 Task: Add Island Jerk Colossal Peeled & Deveined Raw Shrimp Skewers to the cart.
Action: Mouse moved to (22, 149)
Screenshot: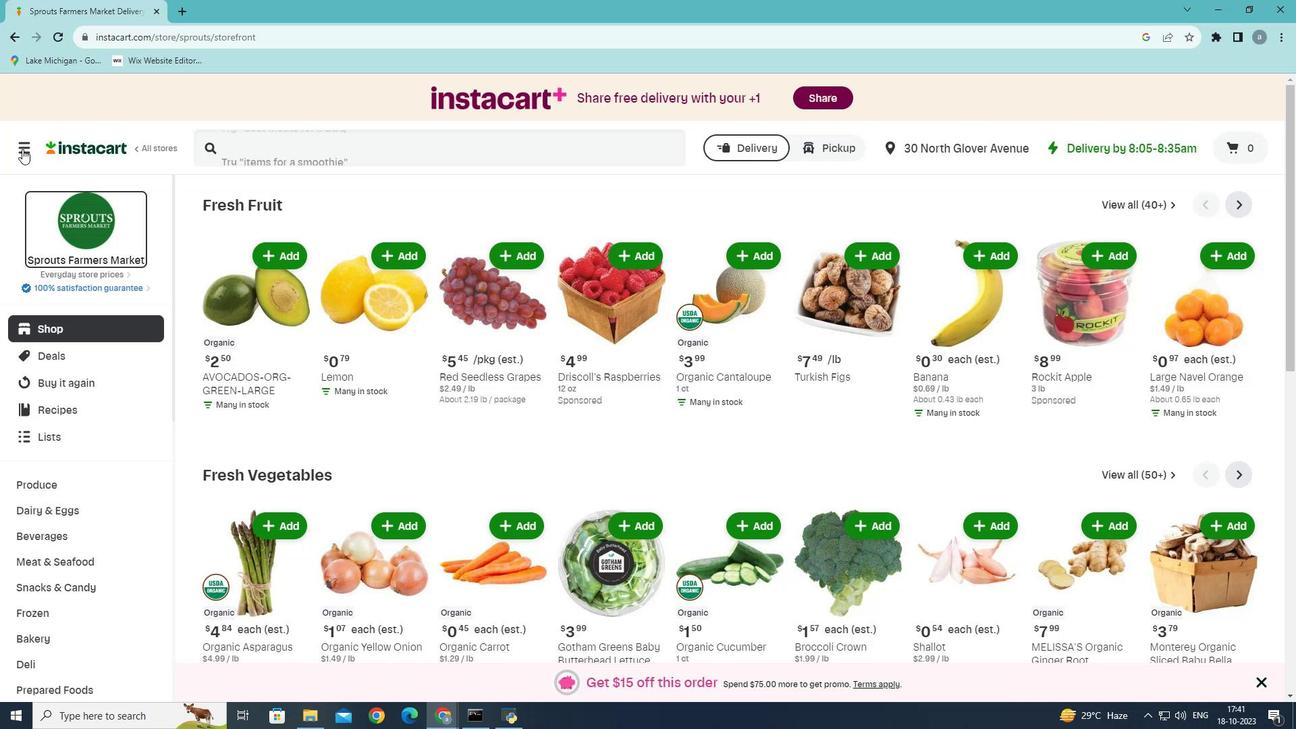 
Action: Mouse pressed left at (22, 149)
Screenshot: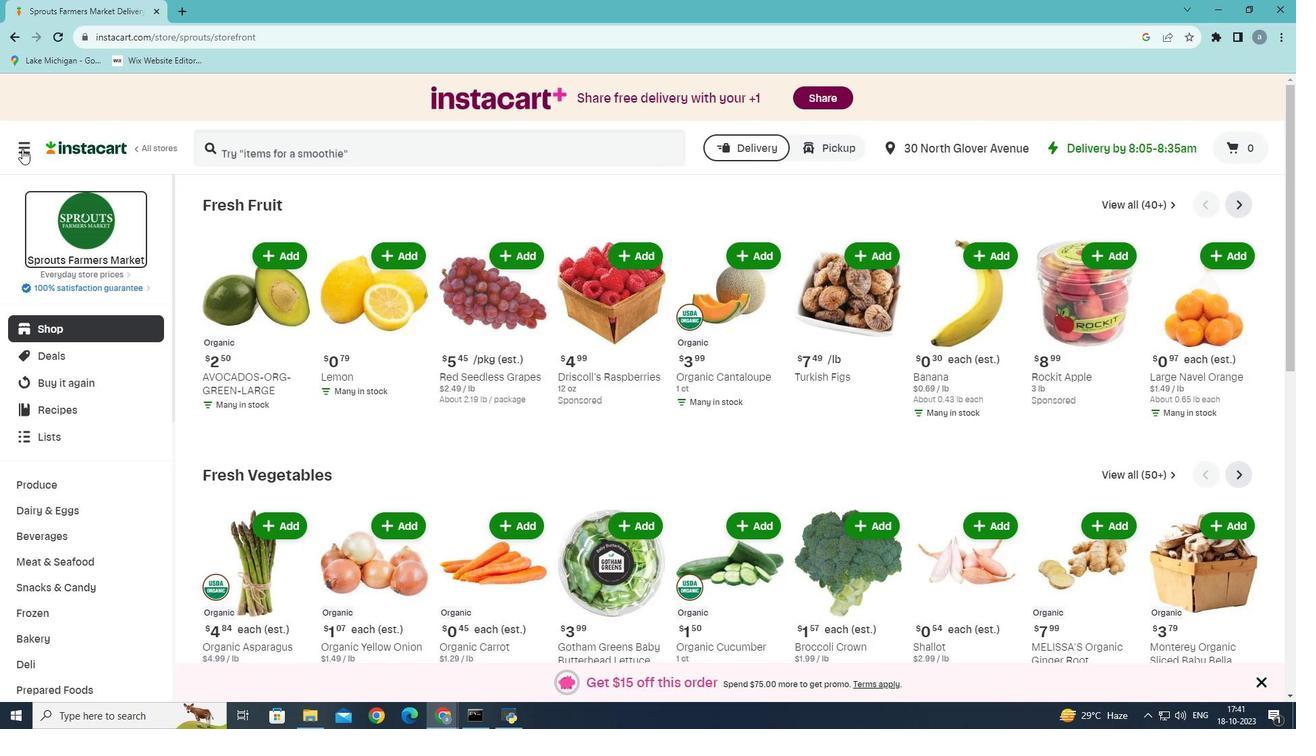 
Action: Mouse moved to (54, 387)
Screenshot: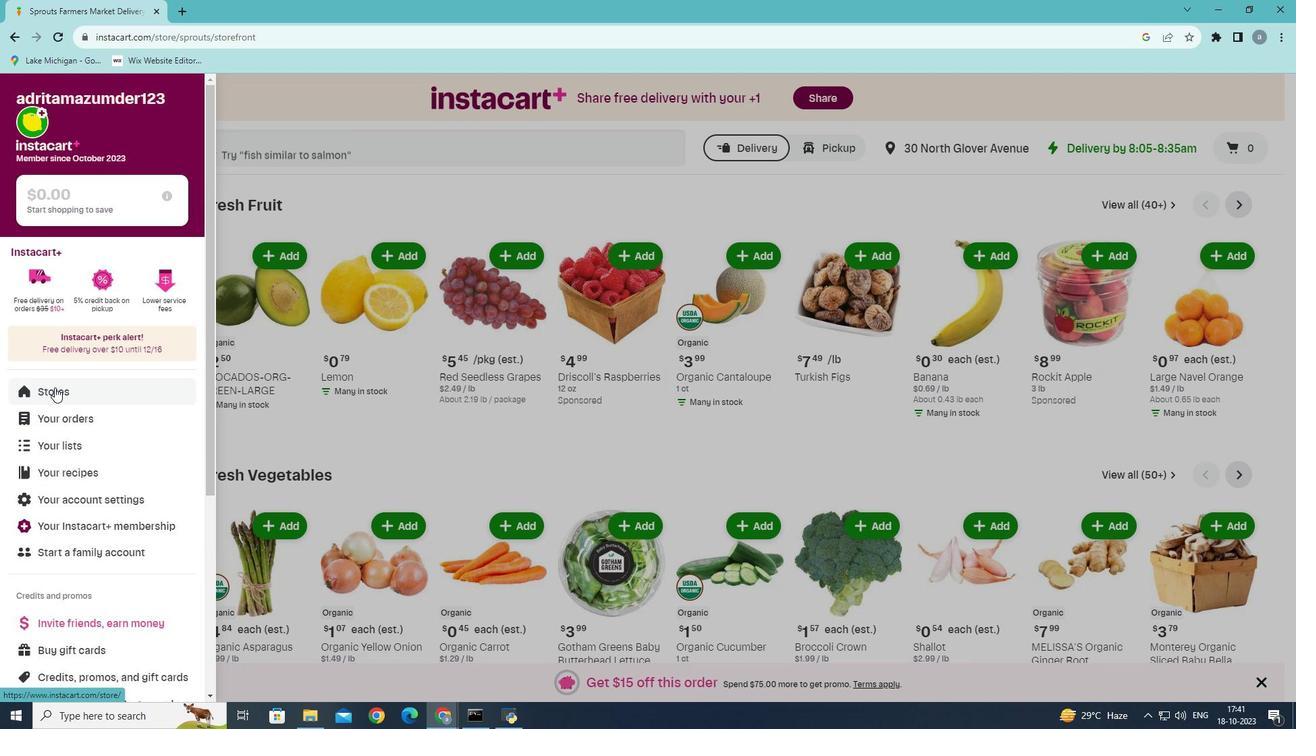 
Action: Mouse pressed left at (54, 387)
Screenshot: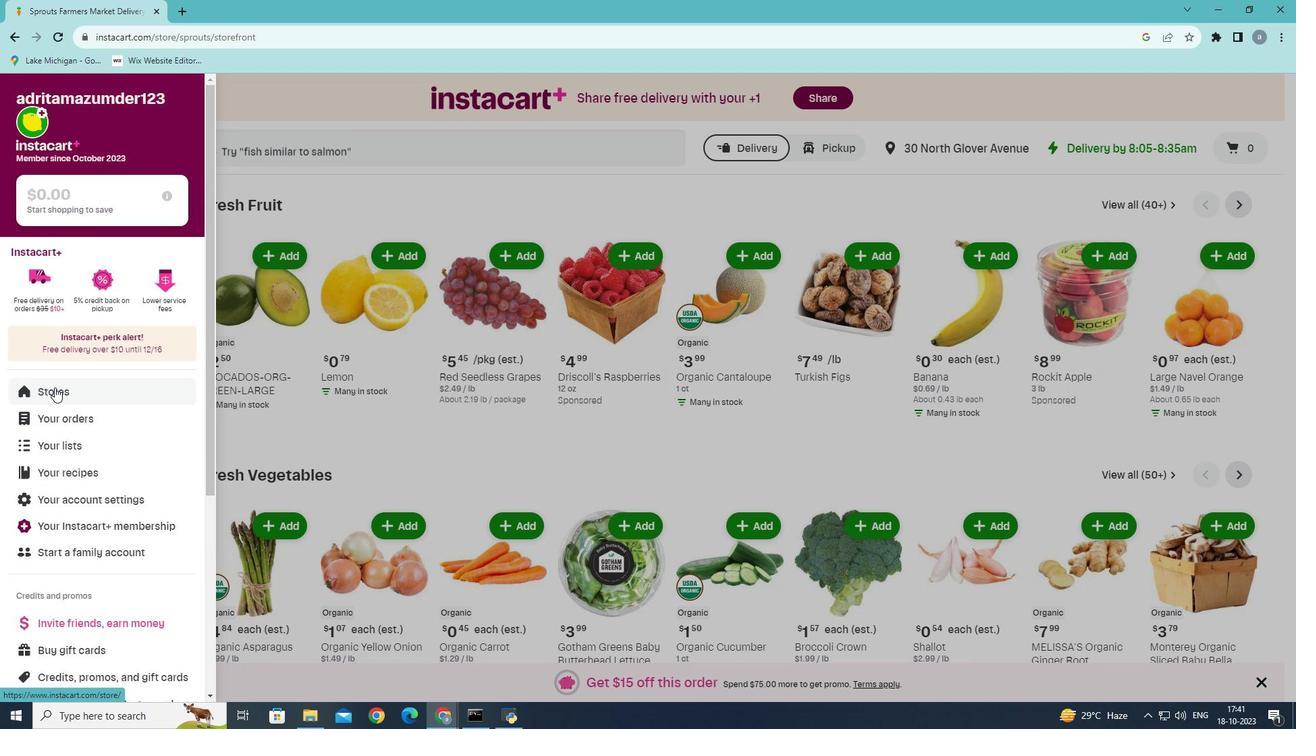 
Action: Mouse moved to (322, 153)
Screenshot: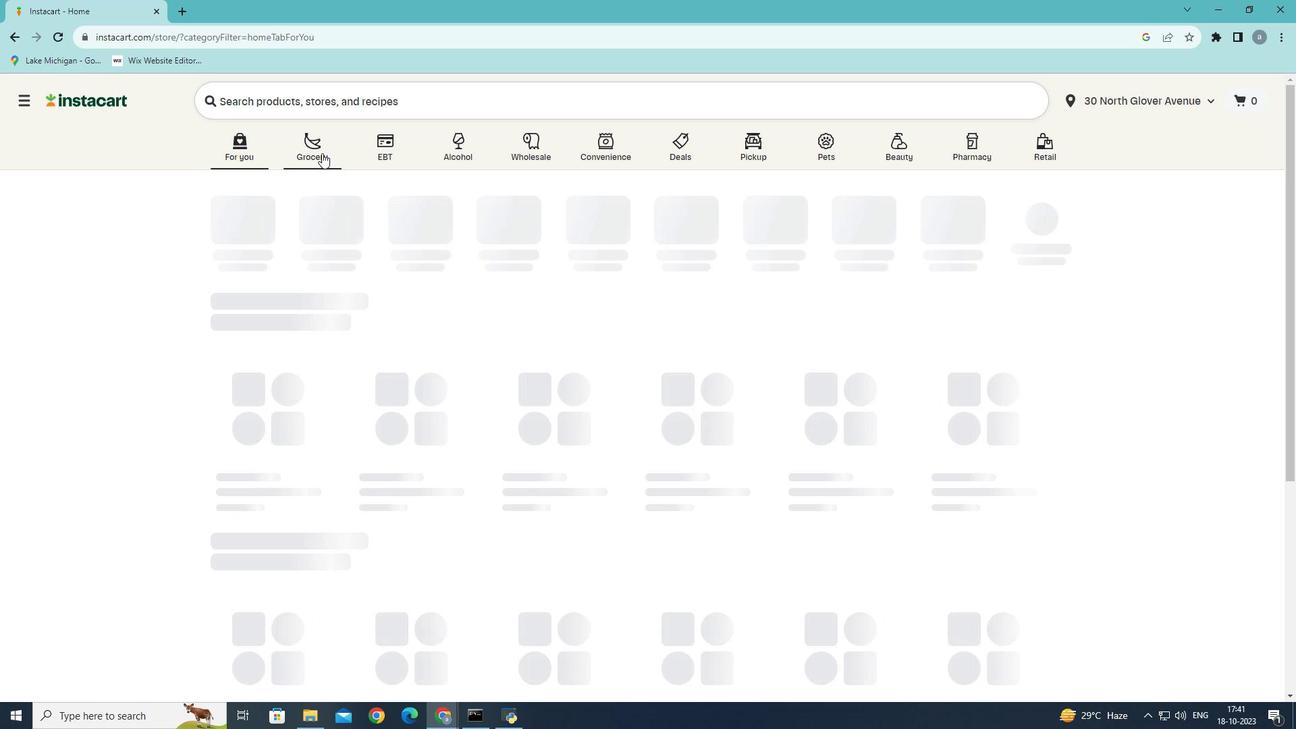 
Action: Mouse pressed left at (322, 153)
Screenshot: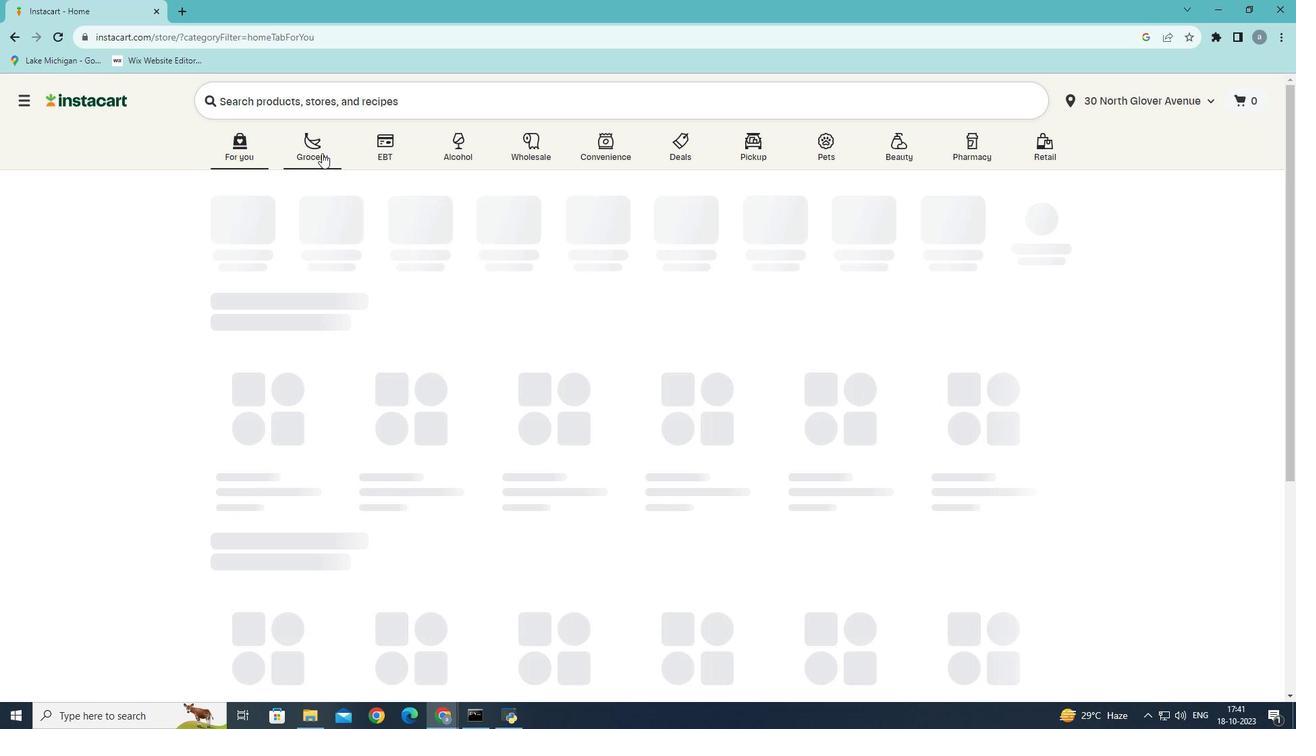 
Action: Mouse moved to (284, 388)
Screenshot: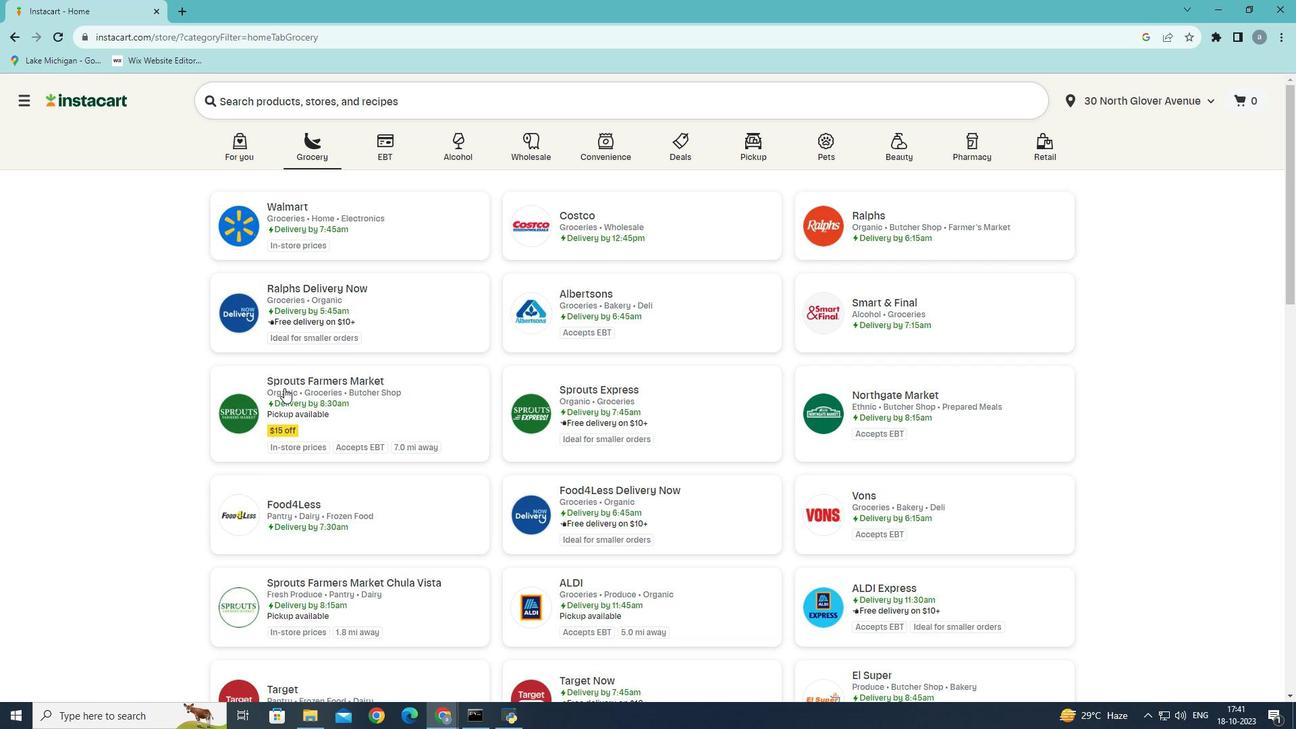 
Action: Mouse pressed left at (284, 388)
Screenshot: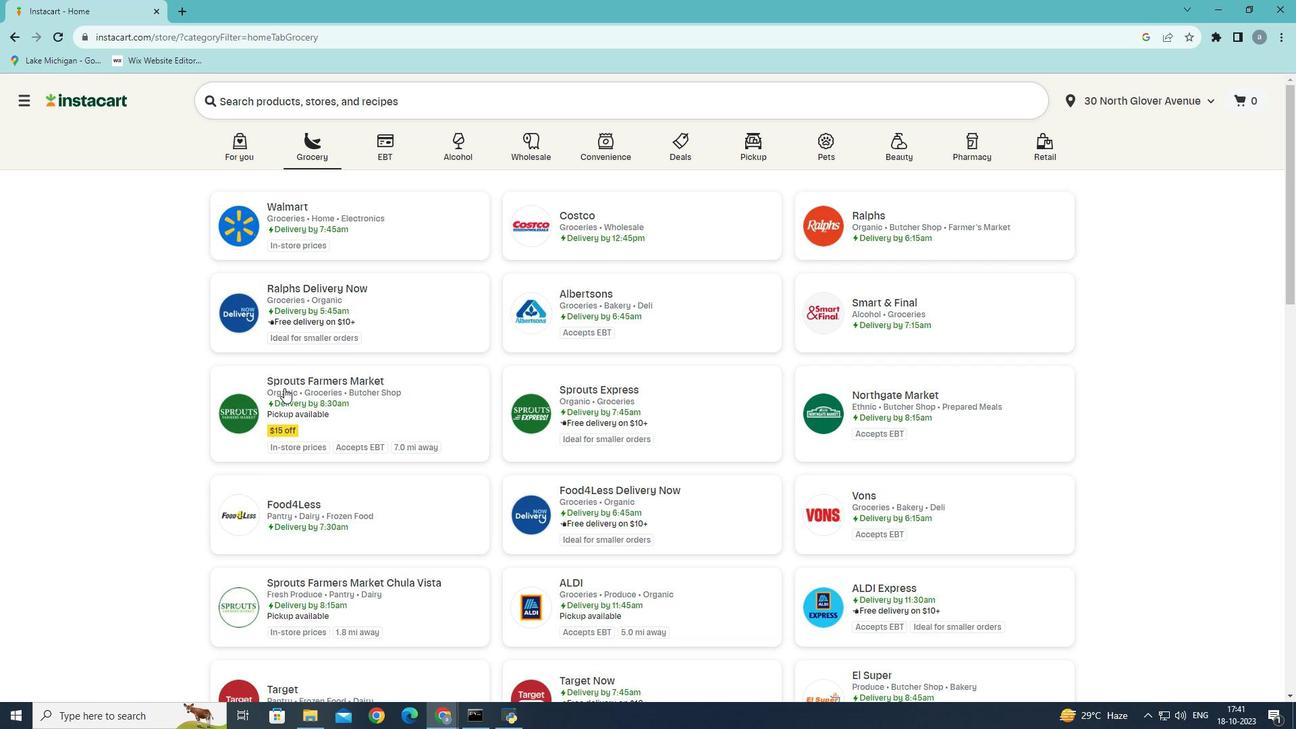 
Action: Mouse moved to (56, 555)
Screenshot: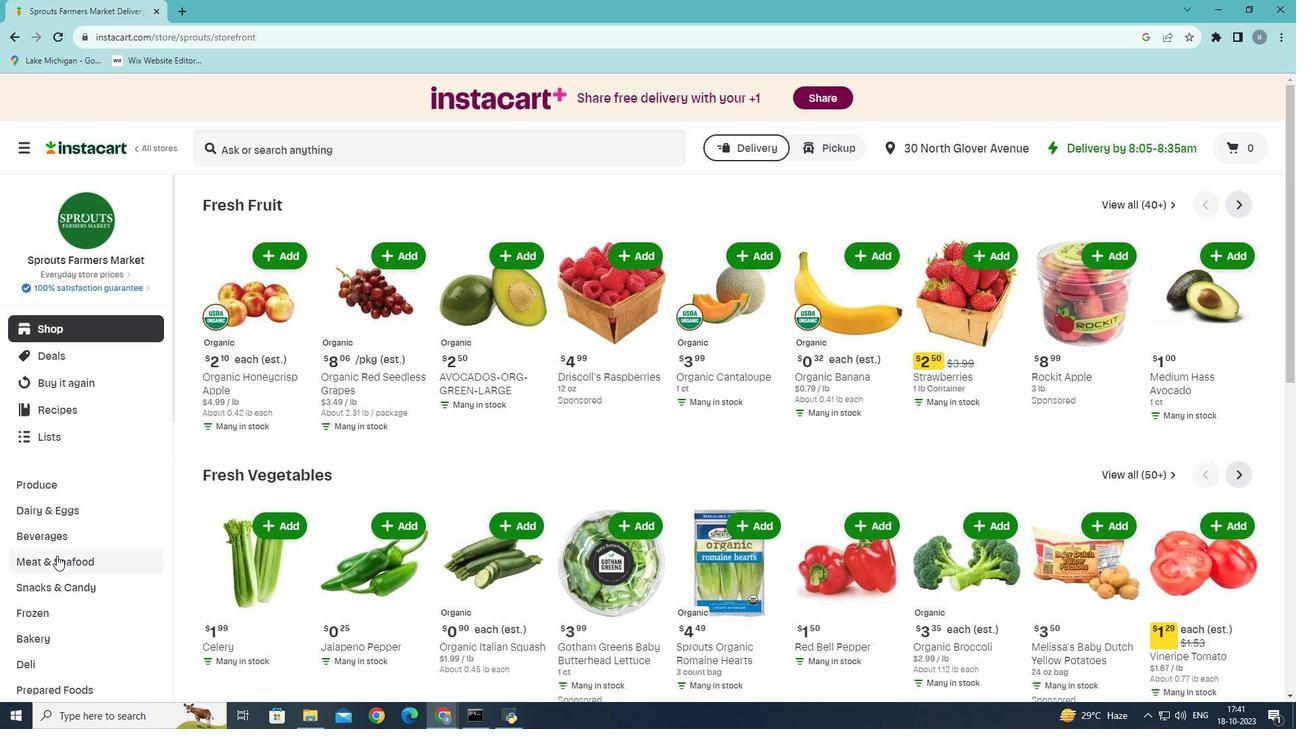 
Action: Mouse pressed left at (56, 555)
Screenshot: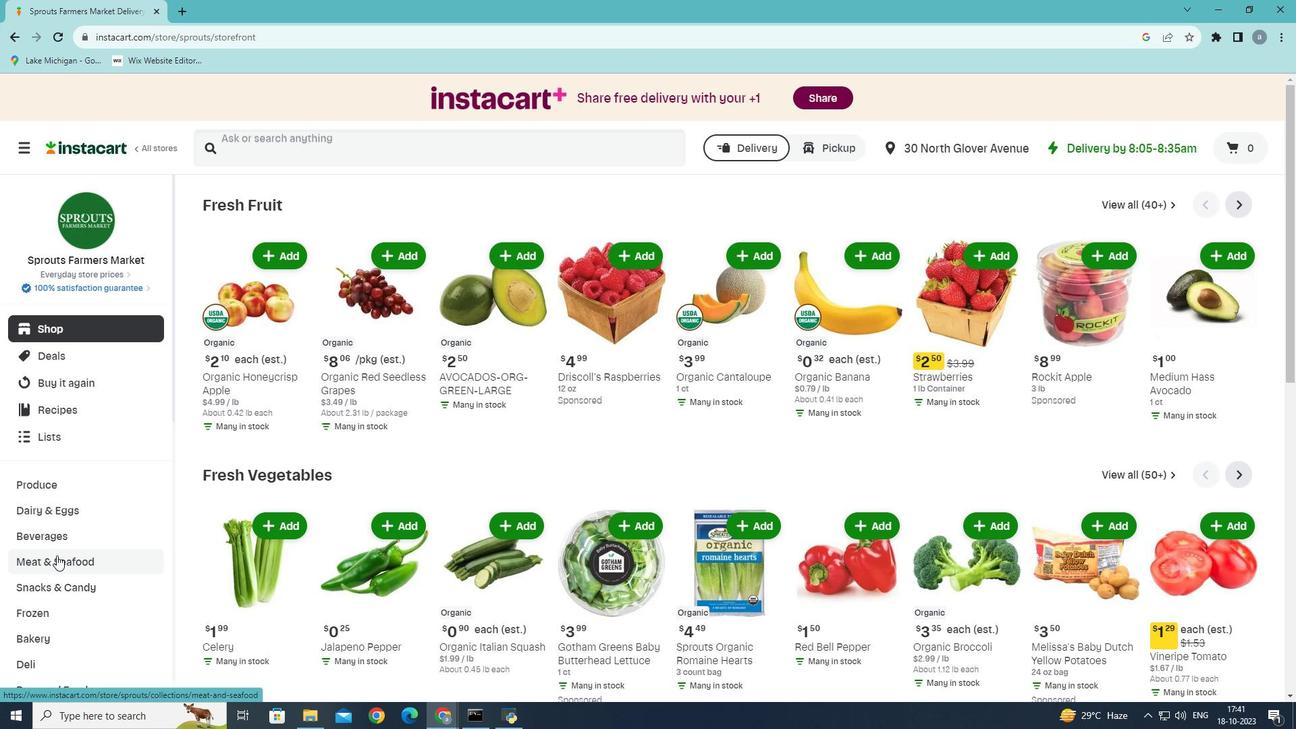 
Action: Mouse moved to (527, 234)
Screenshot: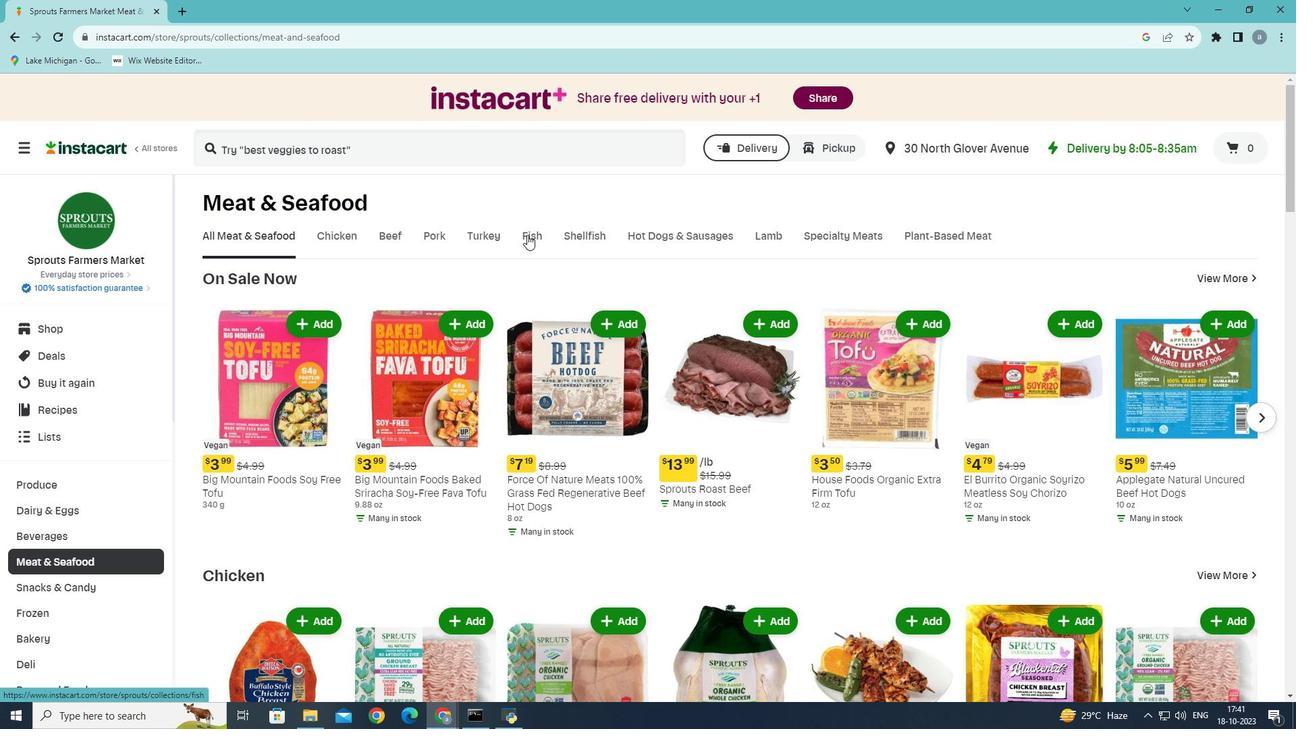 
Action: Mouse pressed left at (527, 234)
Screenshot: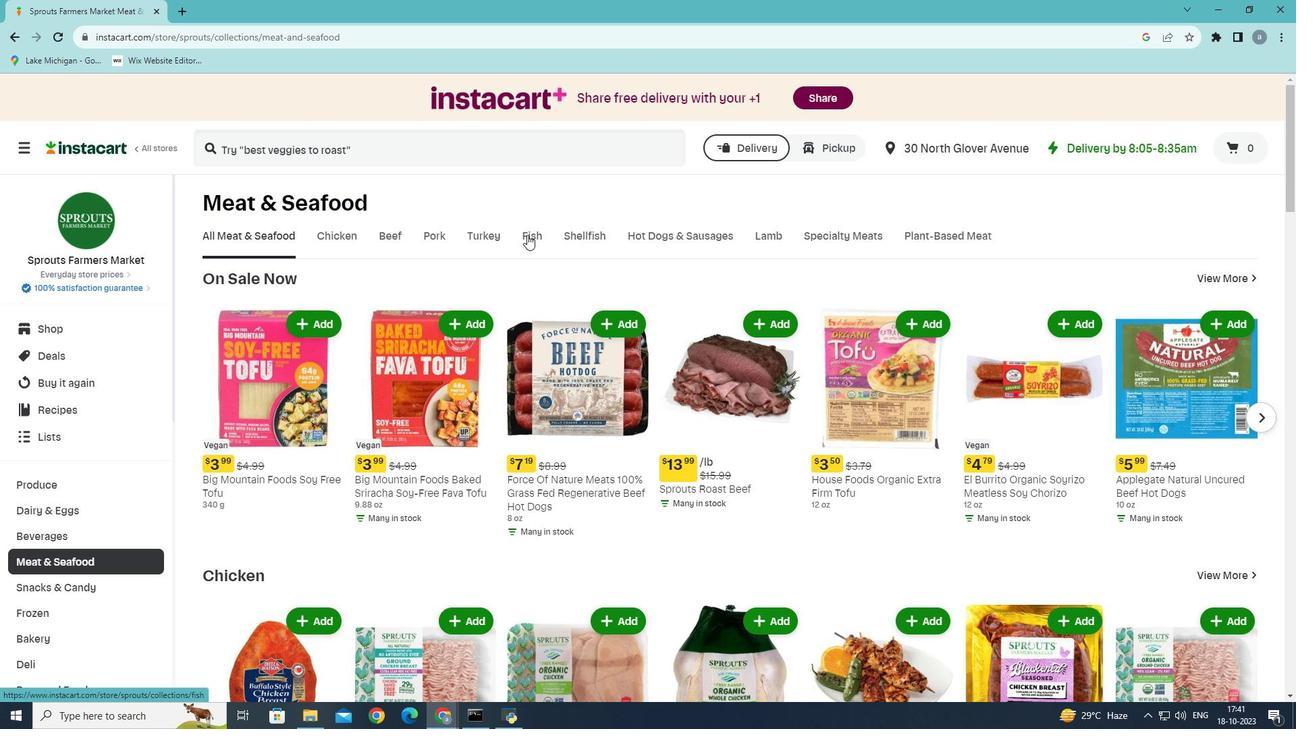 
Action: Mouse moved to (512, 425)
Screenshot: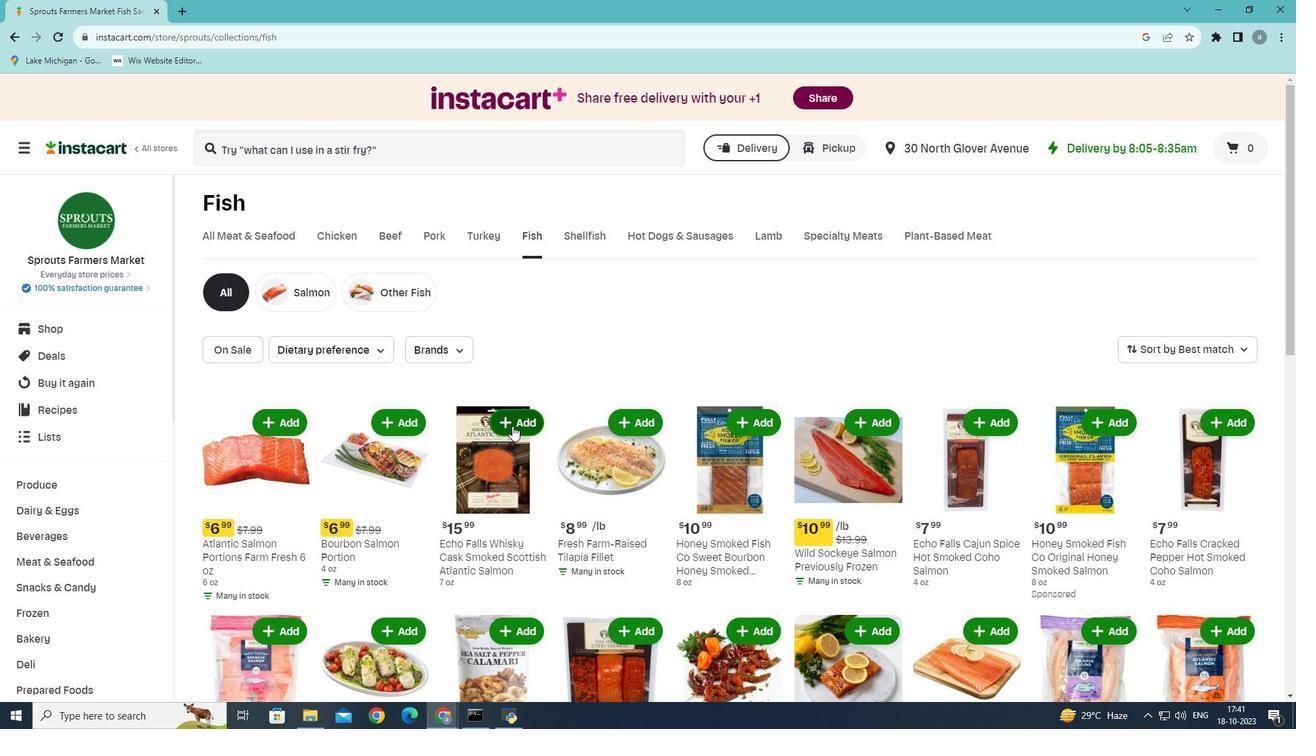 
Action: Mouse scrolled (512, 425) with delta (0, 0)
Screenshot: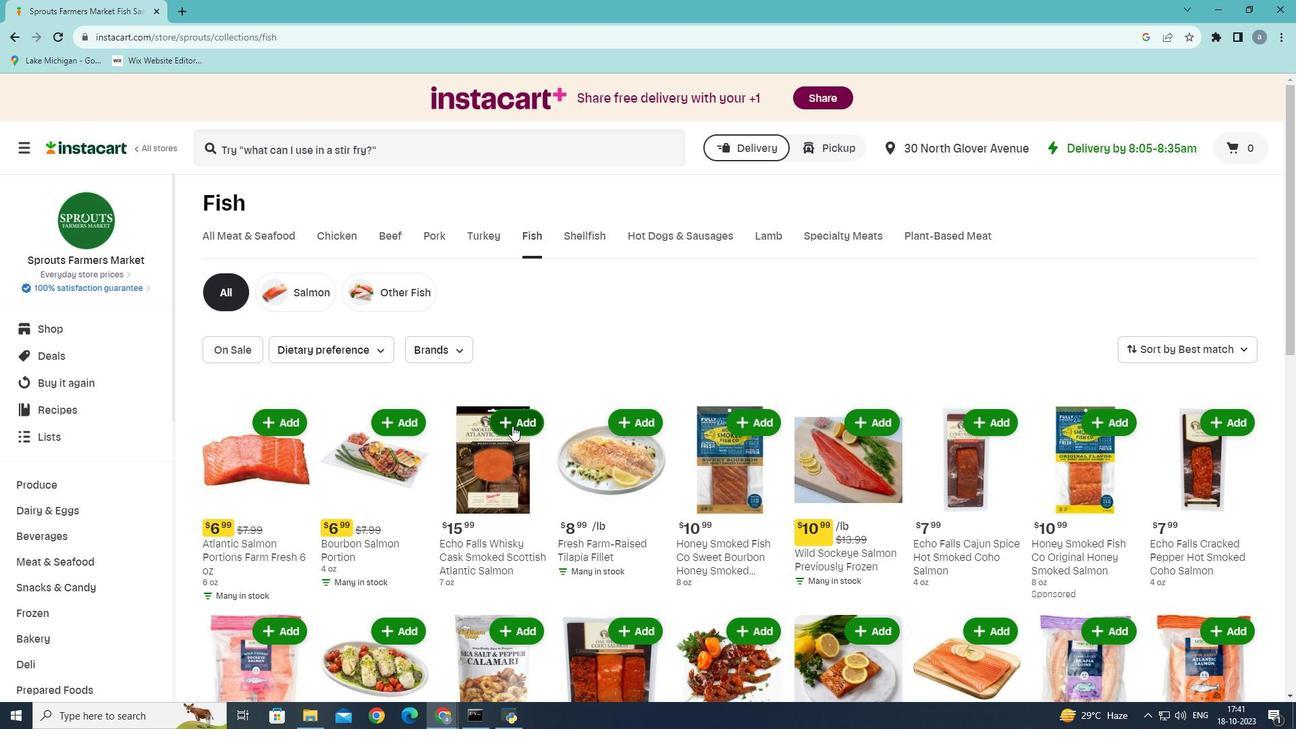 
Action: Mouse scrolled (512, 425) with delta (0, 0)
Screenshot: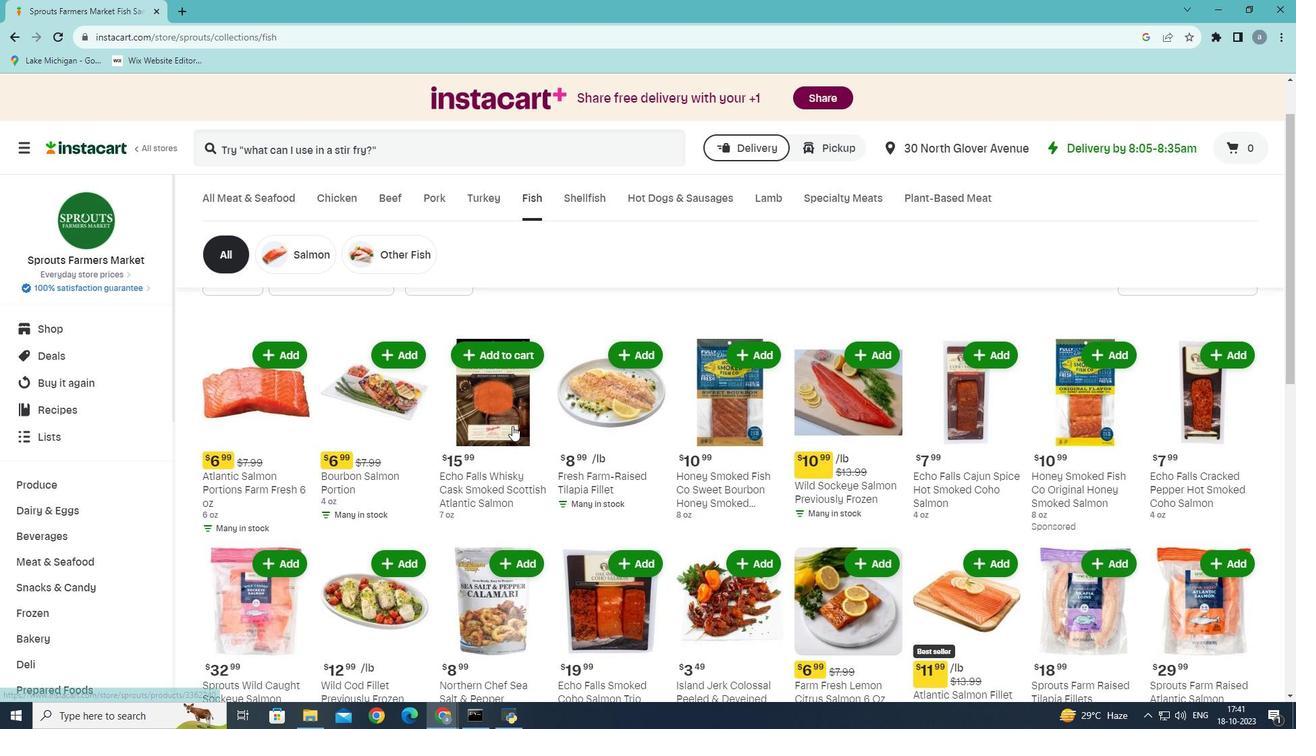
Action: Mouse scrolled (512, 425) with delta (0, 0)
Screenshot: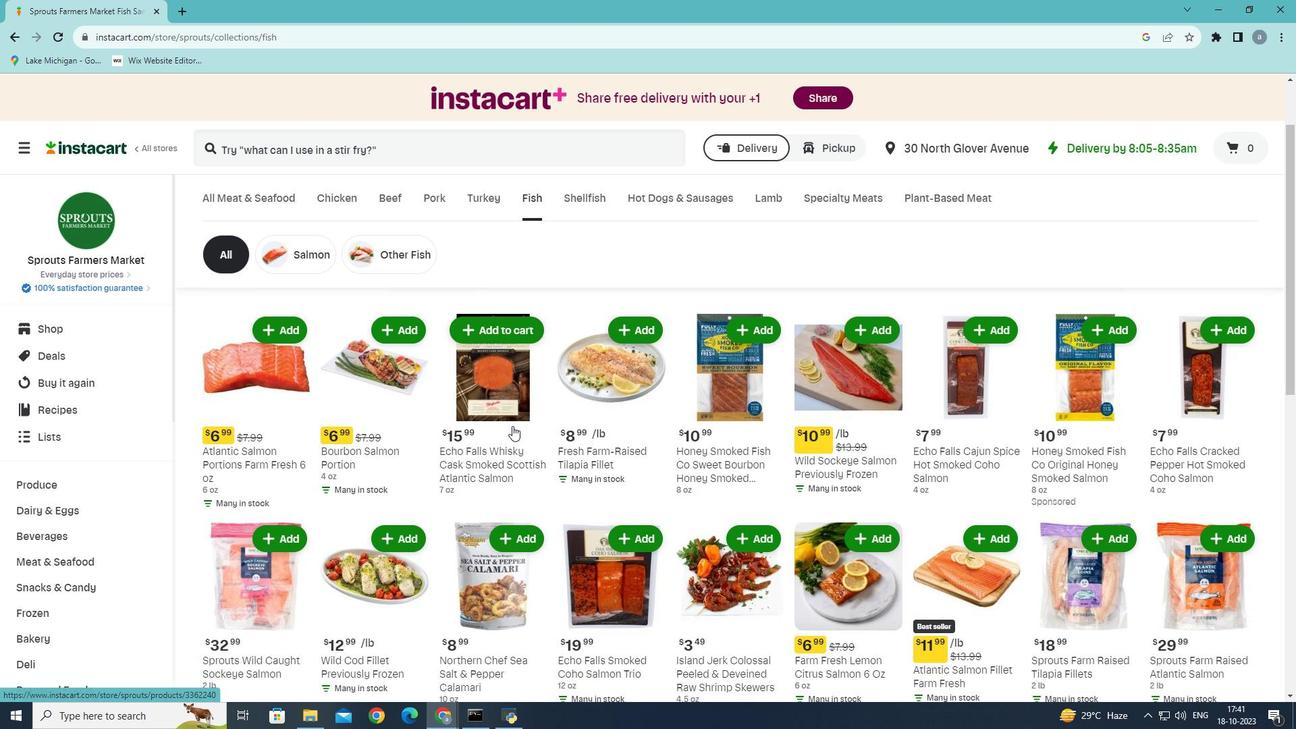 
Action: Mouse moved to (750, 424)
Screenshot: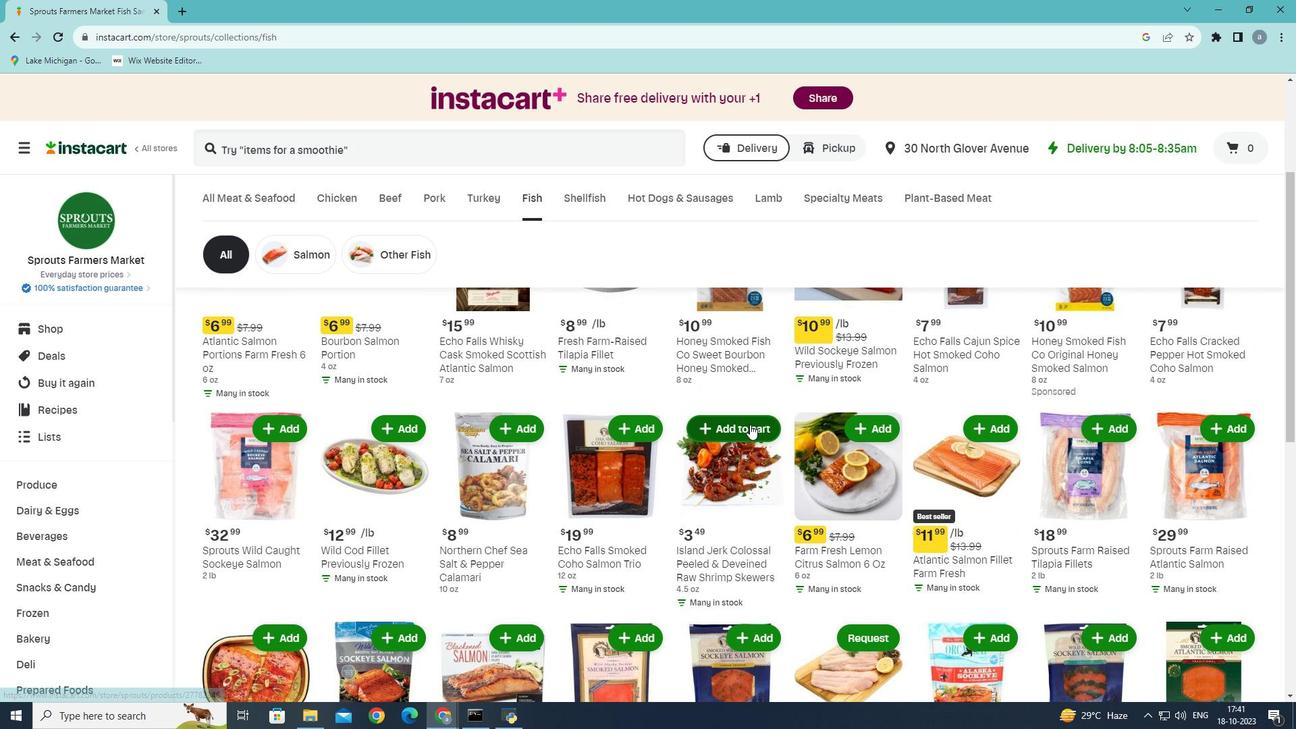 
Action: Mouse pressed left at (750, 424)
Screenshot: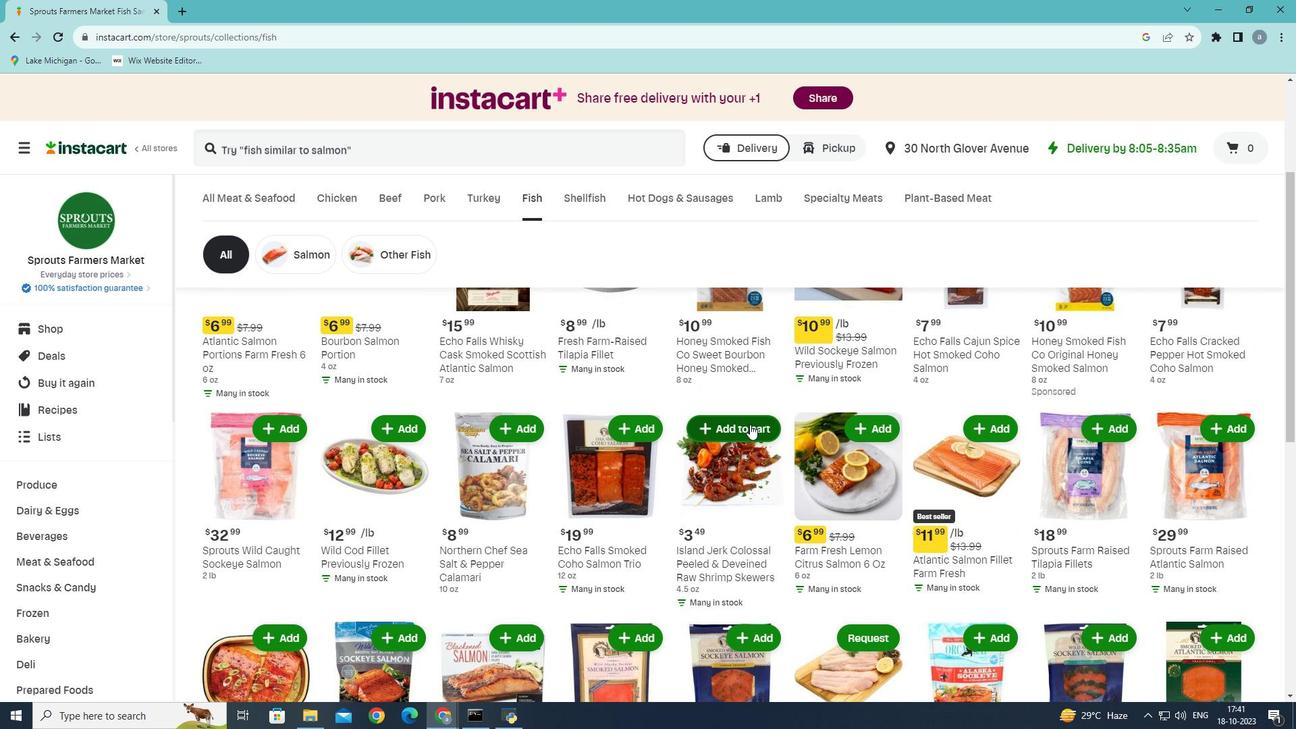 
